 Task: In the Contact  Genesis_Thompson@iCloud.com, schedule and save the meeting with title: 'Introducing Our Products and Services ', Select date: '19 September, 2023', select start time: 10:00:AM. Add location in person New York with meeting description: Kindly join this meeting to understand Product Demo and Service Presentation.. Logged in from softage.1@softage.net
Action: Mouse moved to (97, 65)
Screenshot: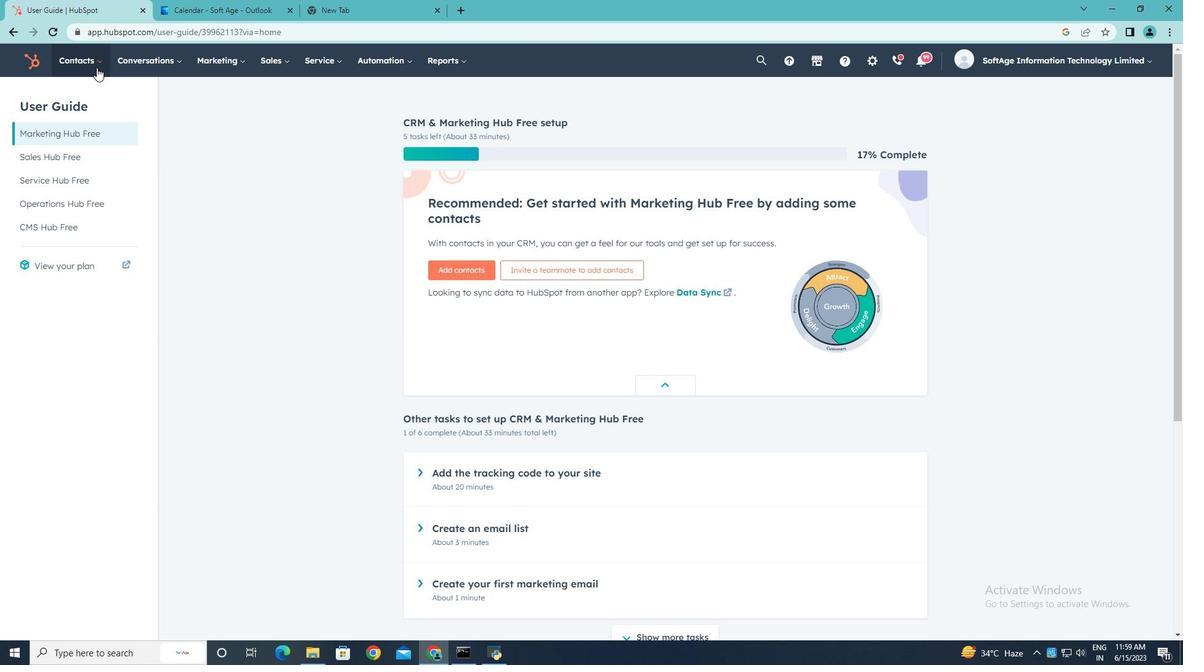 
Action: Mouse pressed left at (97, 65)
Screenshot: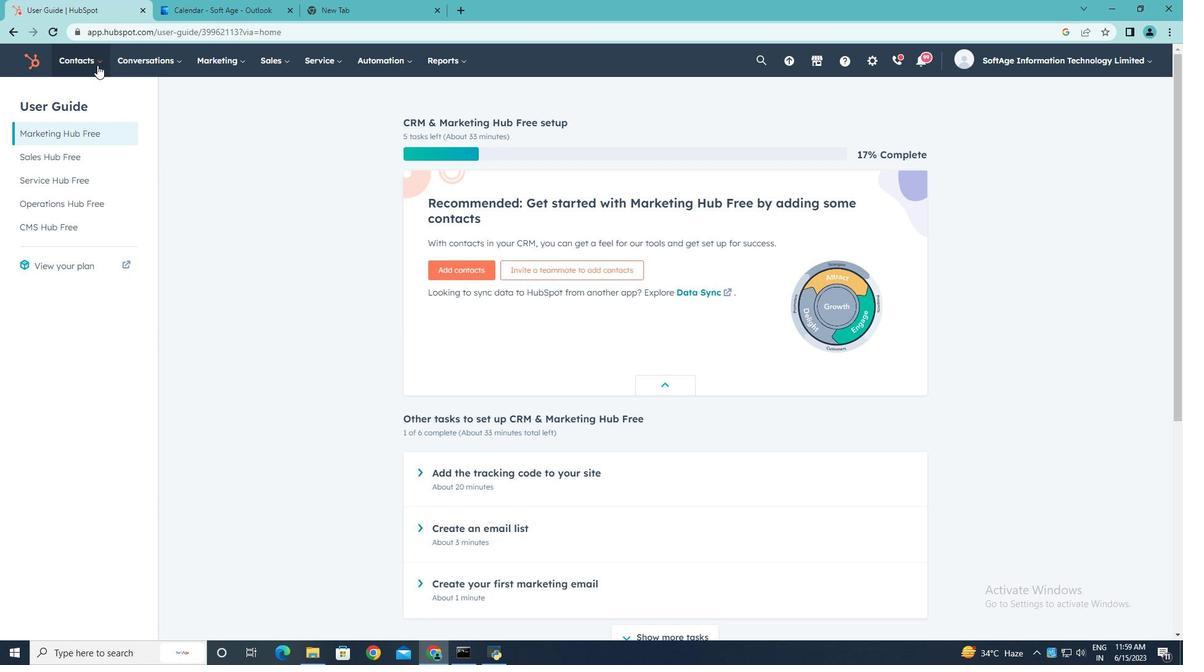 
Action: Mouse moved to (82, 97)
Screenshot: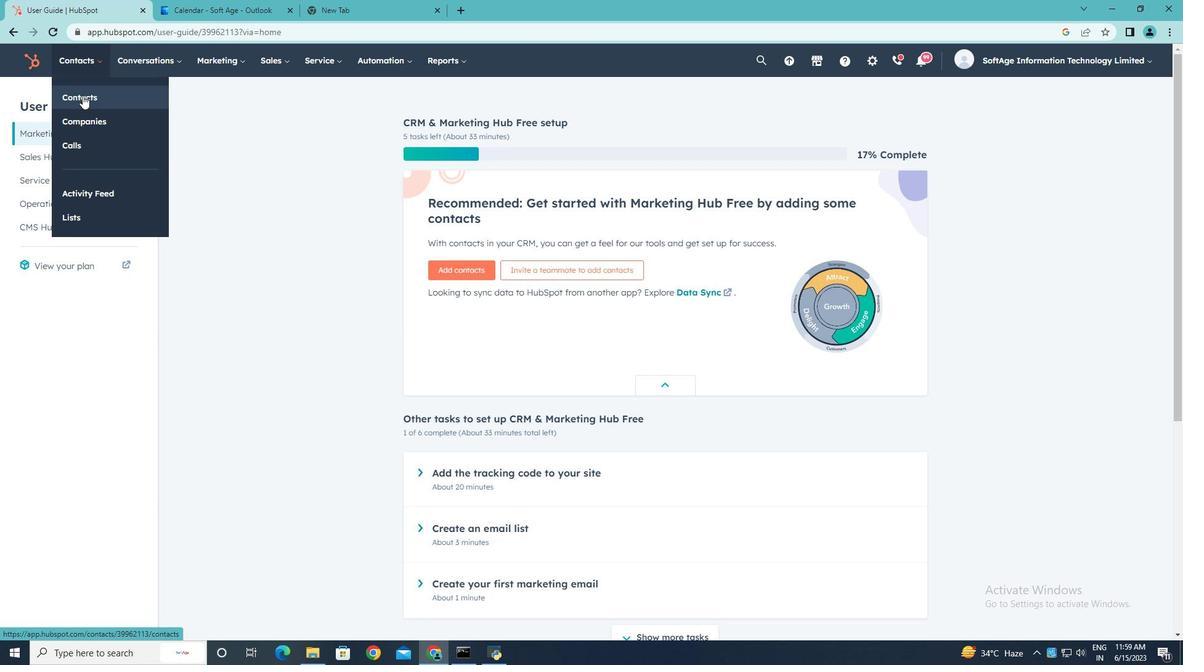 
Action: Mouse pressed left at (82, 97)
Screenshot: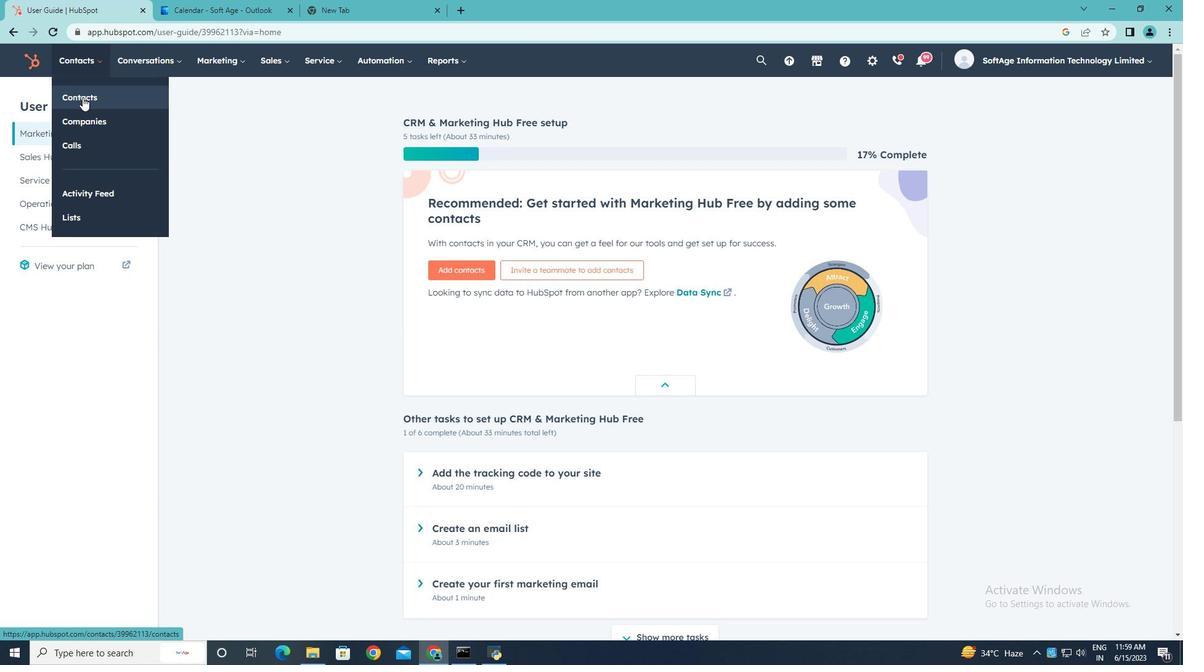 
Action: Mouse moved to (84, 200)
Screenshot: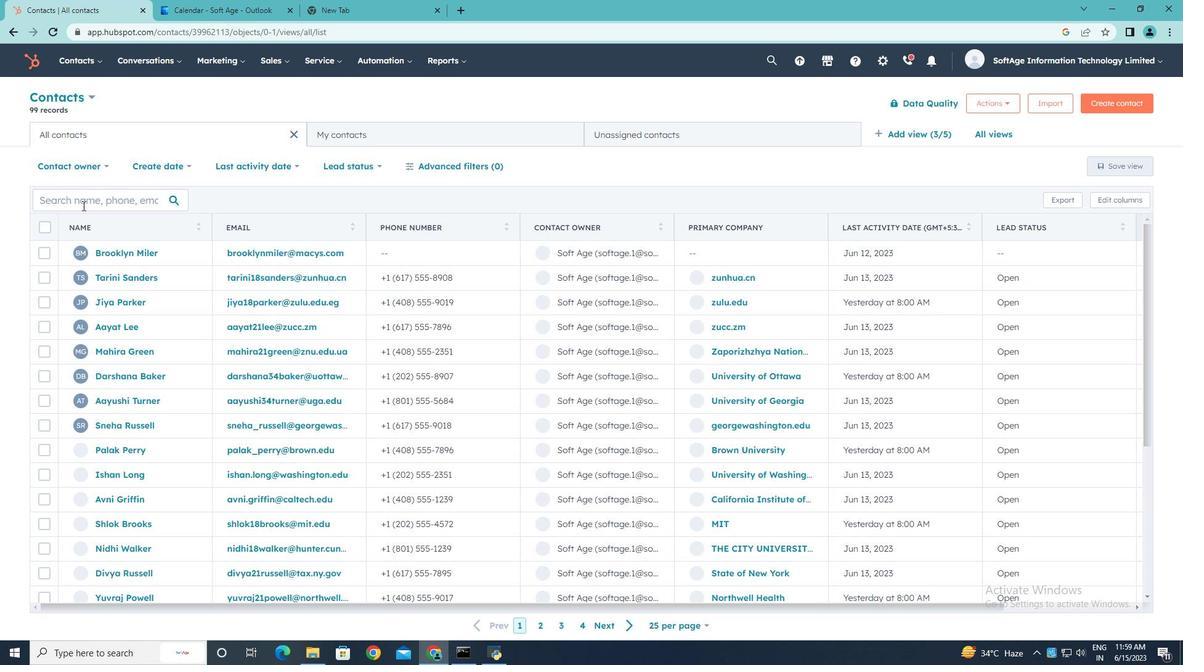 
Action: Mouse pressed left at (84, 200)
Screenshot: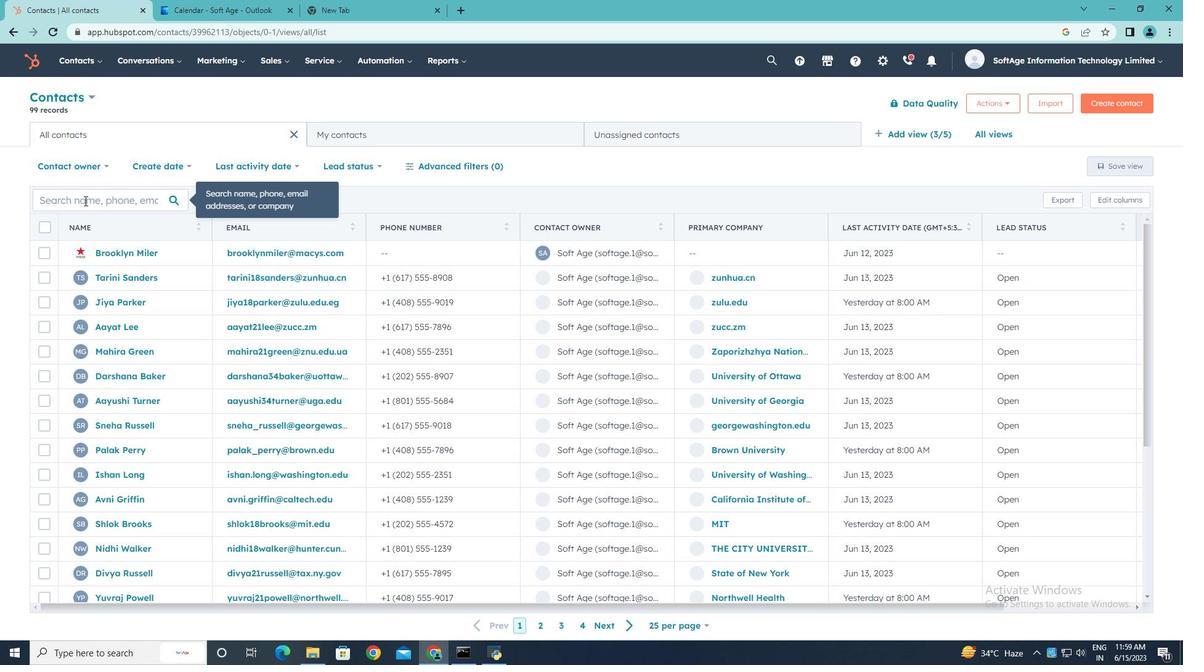 
Action: Key pressed <Key.shift>Genesis<Key.shift_r><Key.shift_r><Key.shift_r><Key.shift_r>_<Key.shift>Thompson<Key.shift>@i<Key.shift>Cloud.com
Screenshot: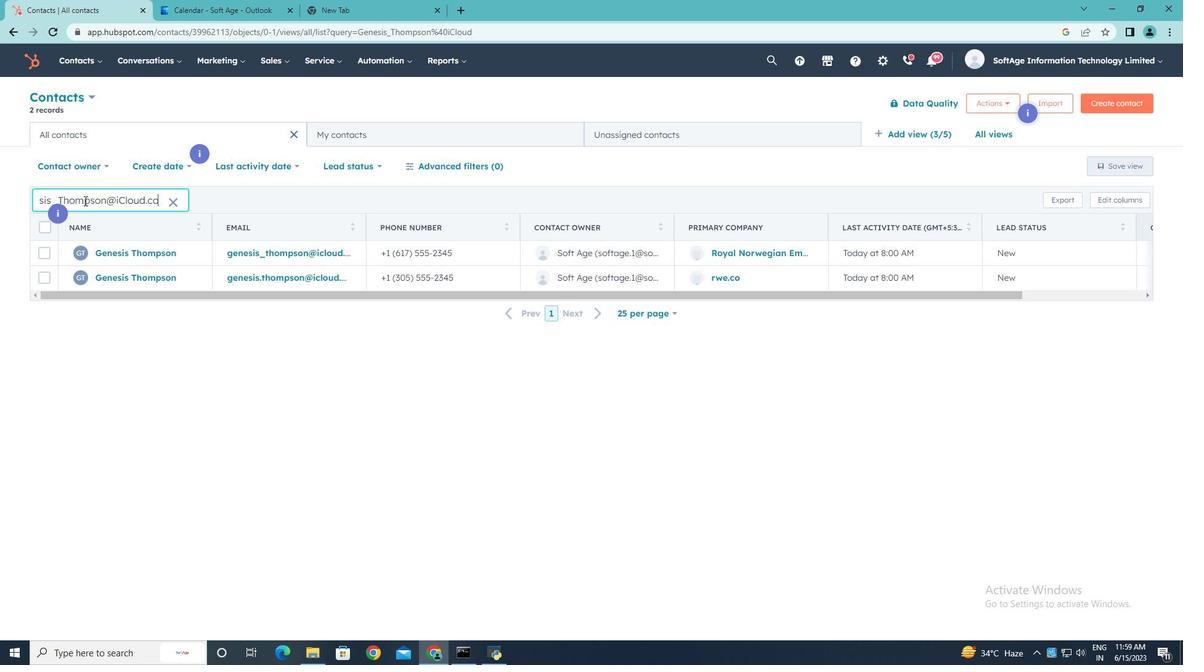 
Action: Mouse moved to (133, 254)
Screenshot: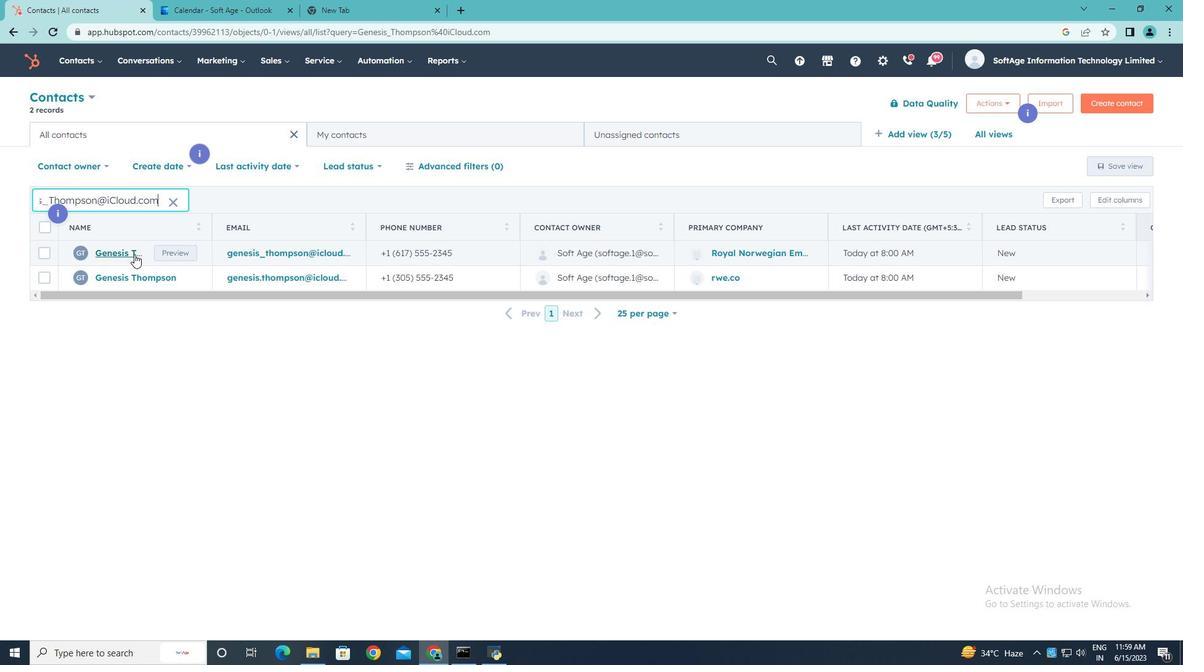 
Action: Mouse pressed left at (133, 254)
Screenshot: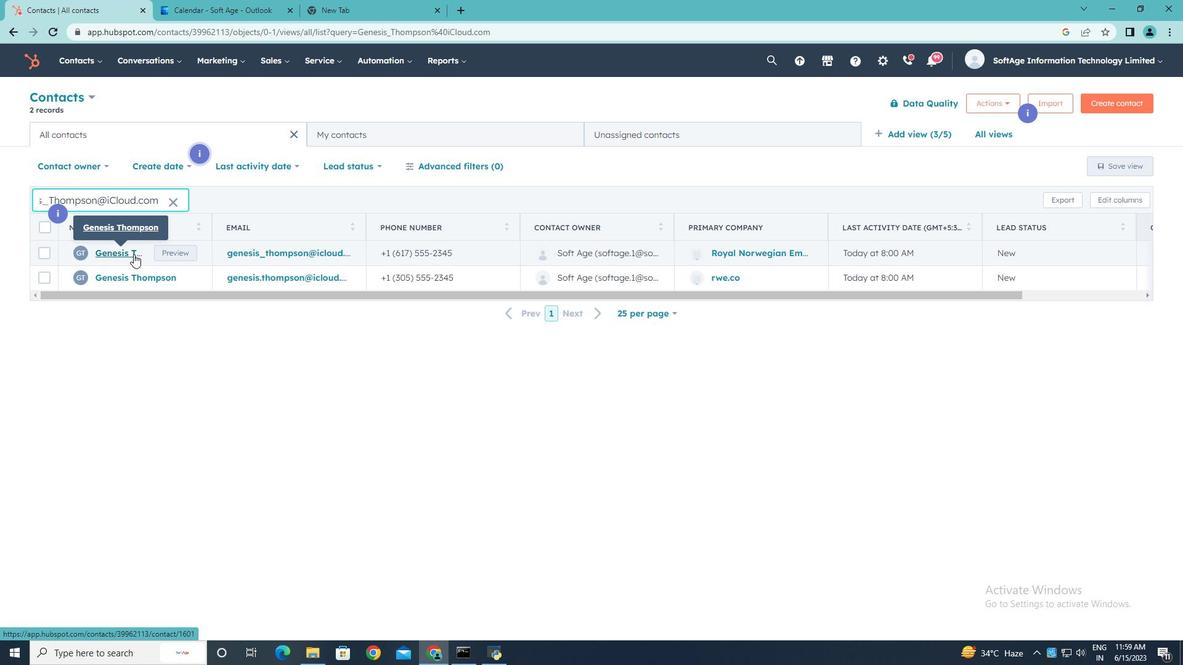 
Action: Mouse moved to (202, 207)
Screenshot: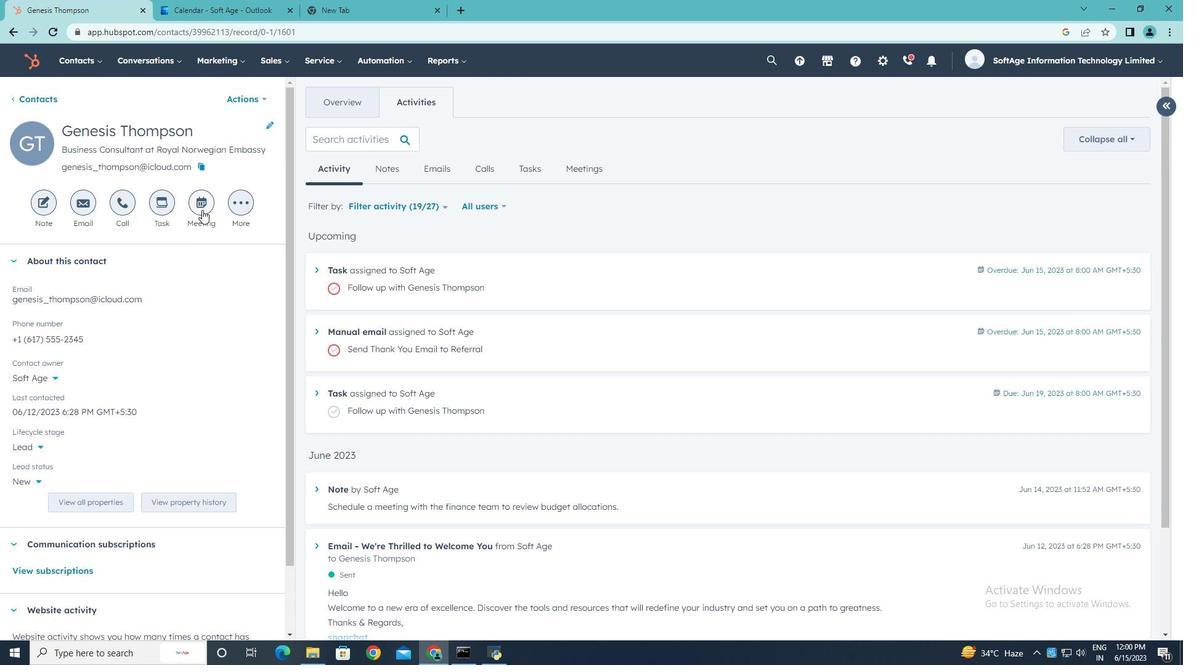 
Action: Mouse pressed left at (202, 207)
Screenshot: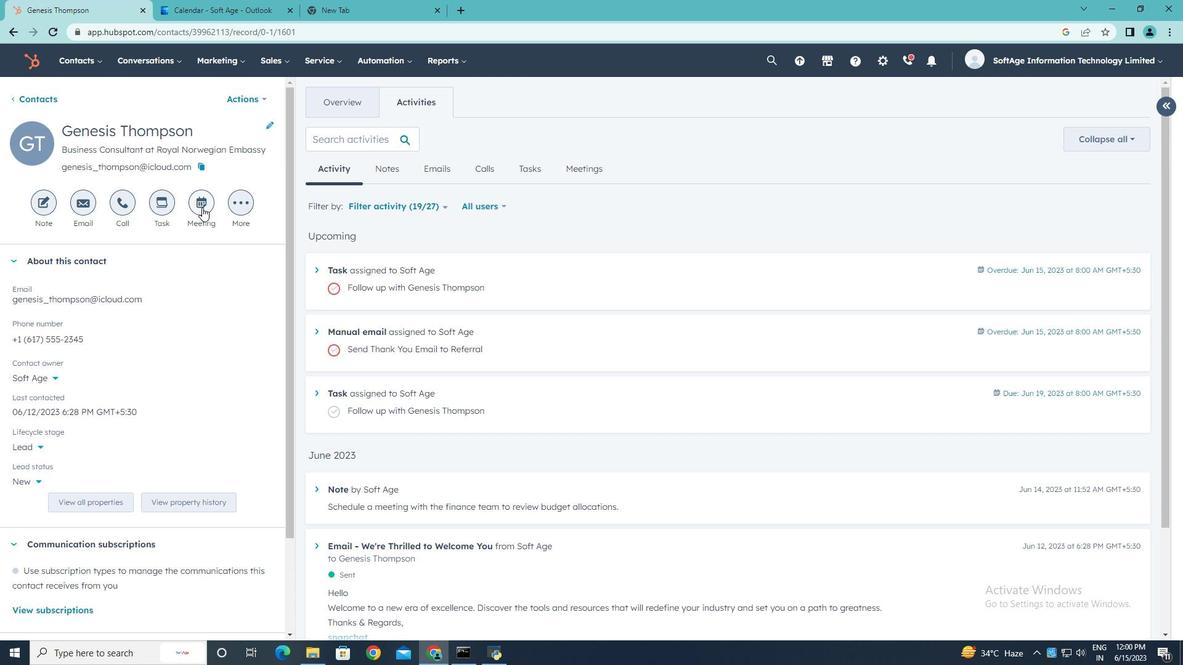 
Action: Key pressed <Key.shift>Introducing<Key.space><Key.shift>Our<Key.space><Key.shift>Products<Key.space>and<Key.space><Key.shift>Services.
Screenshot: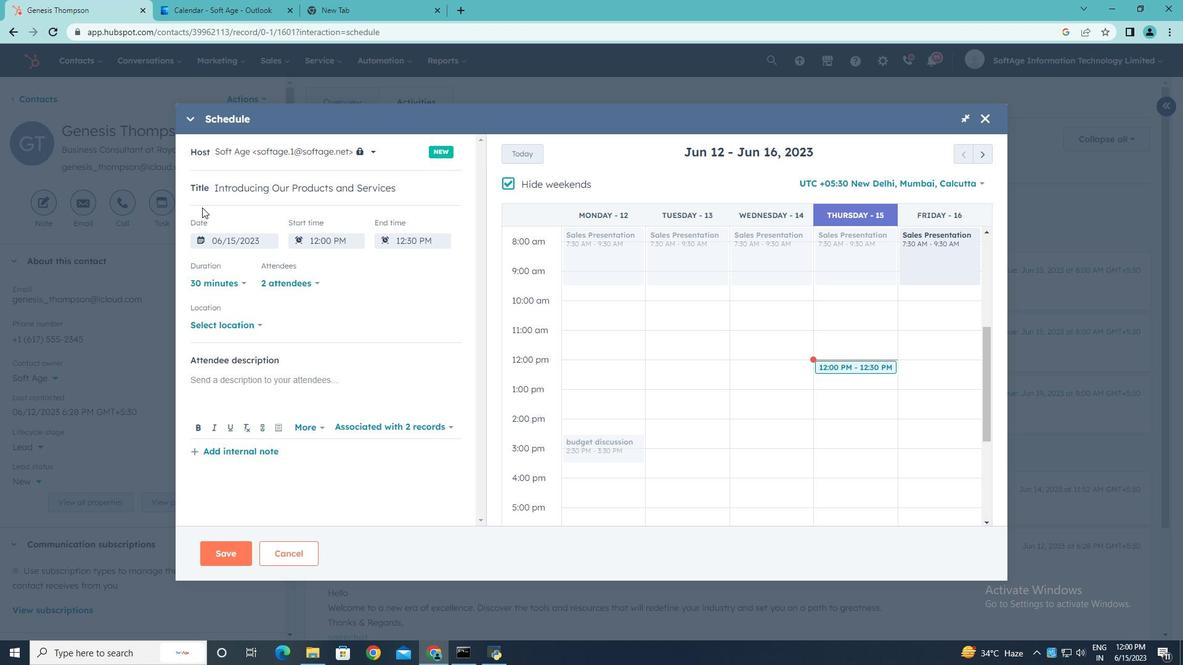 
Action: Mouse moved to (508, 184)
Screenshot: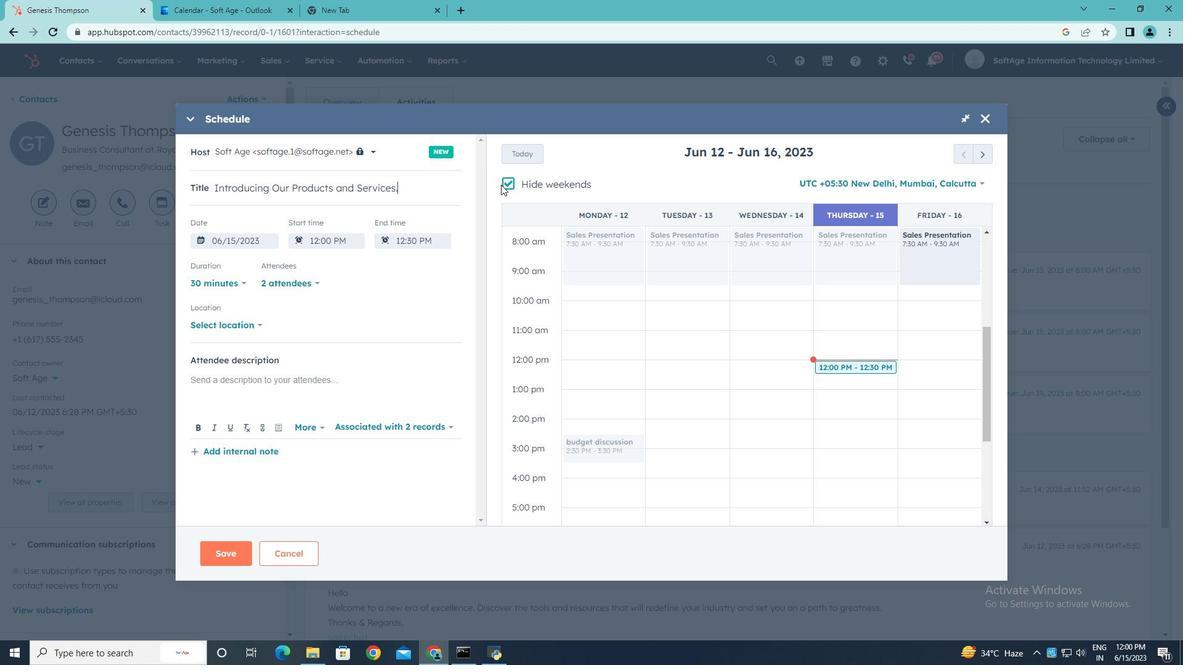 
Action: Mouse pressed left at (508, 184)
Screenshot: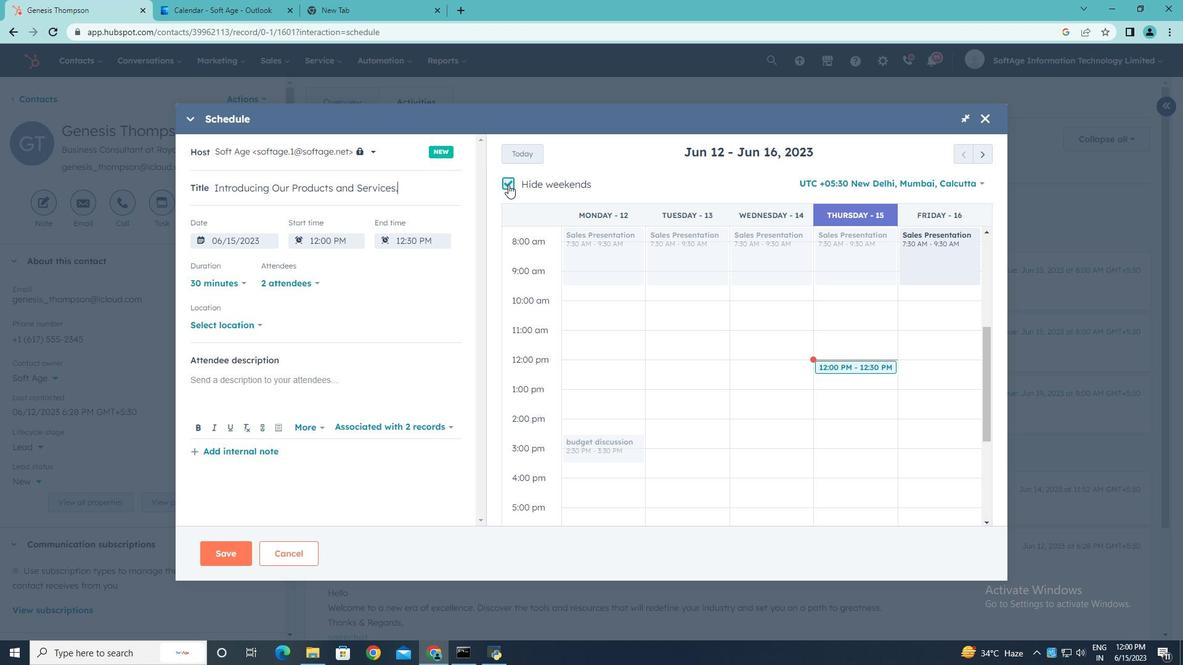 
Action: Mouse moved to (987, 152)
Screenshot: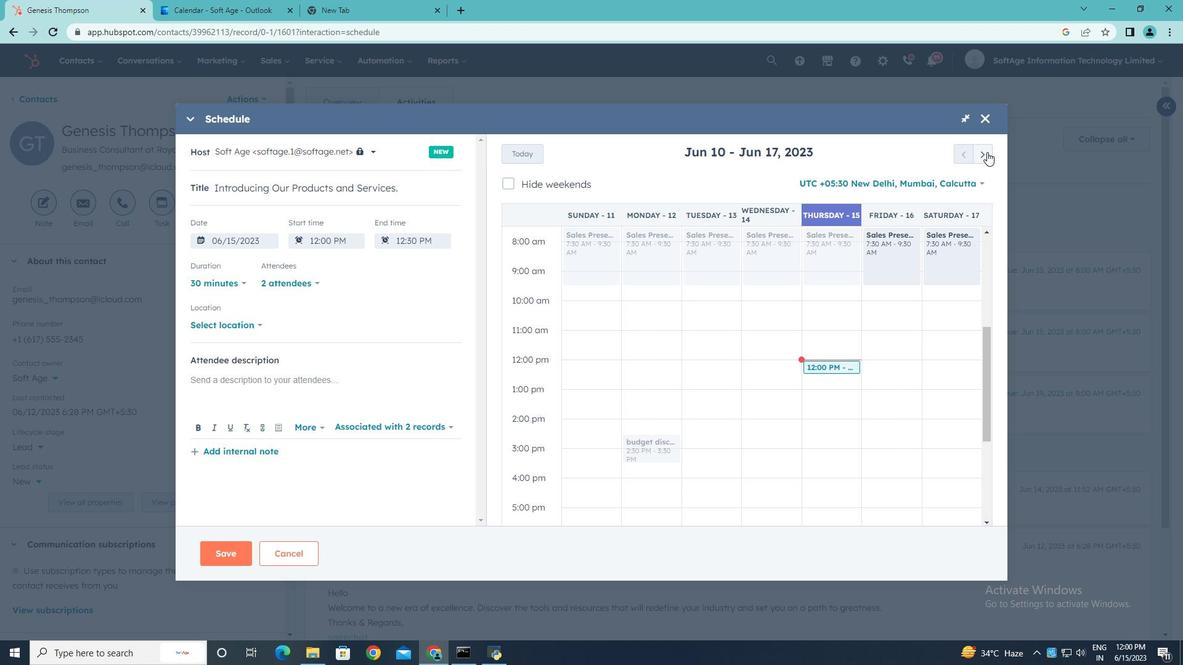 
Action: Mouse pressed left at (987, 152)
Screenshot: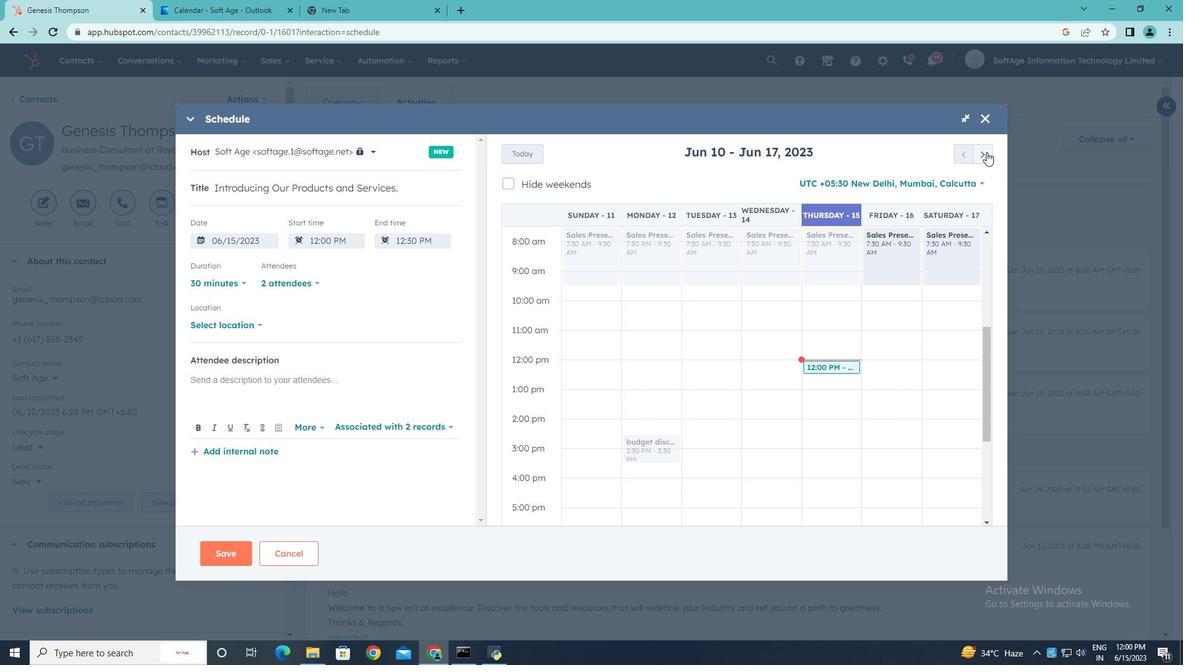 
Action: Mouse pressed left at (987, 152)
Screenshot: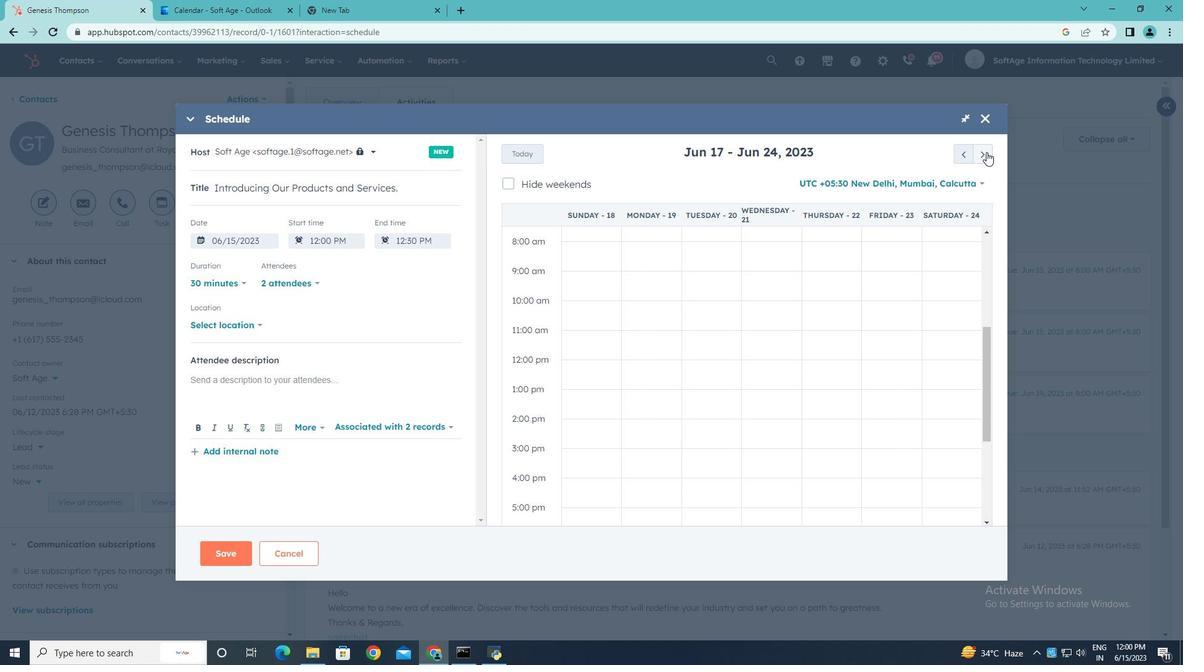 
Action: Mouse pressed left at (987, 152)
Screenshot: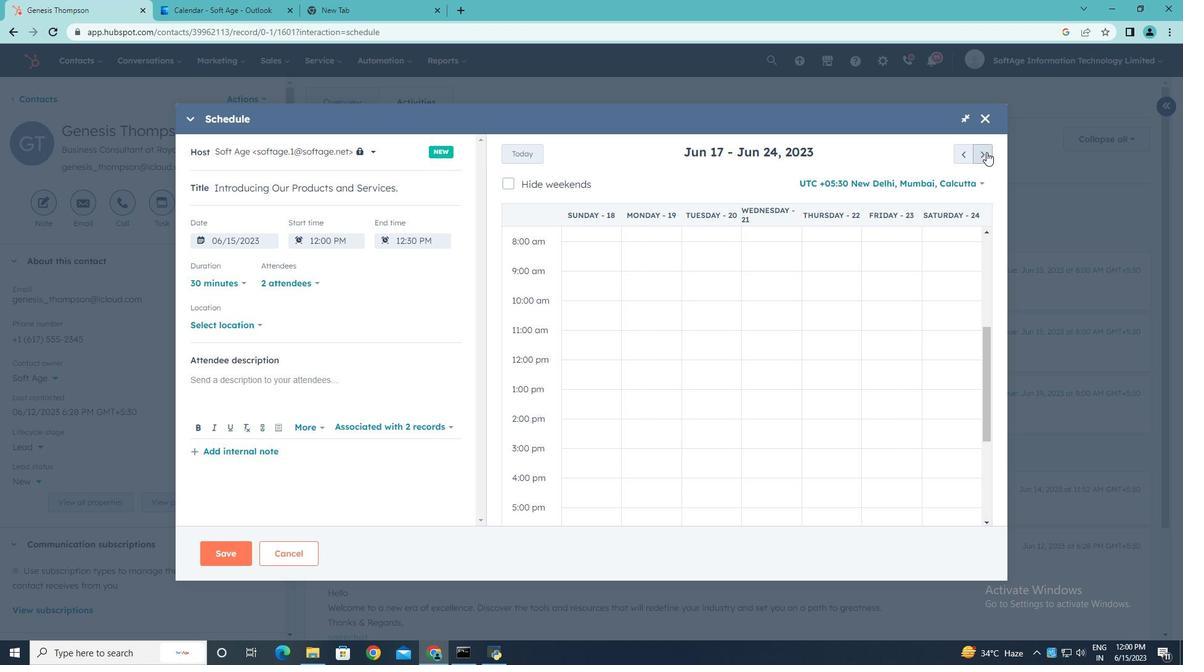 
Action: Mouse pressed left at (987, 152)
Screenshot: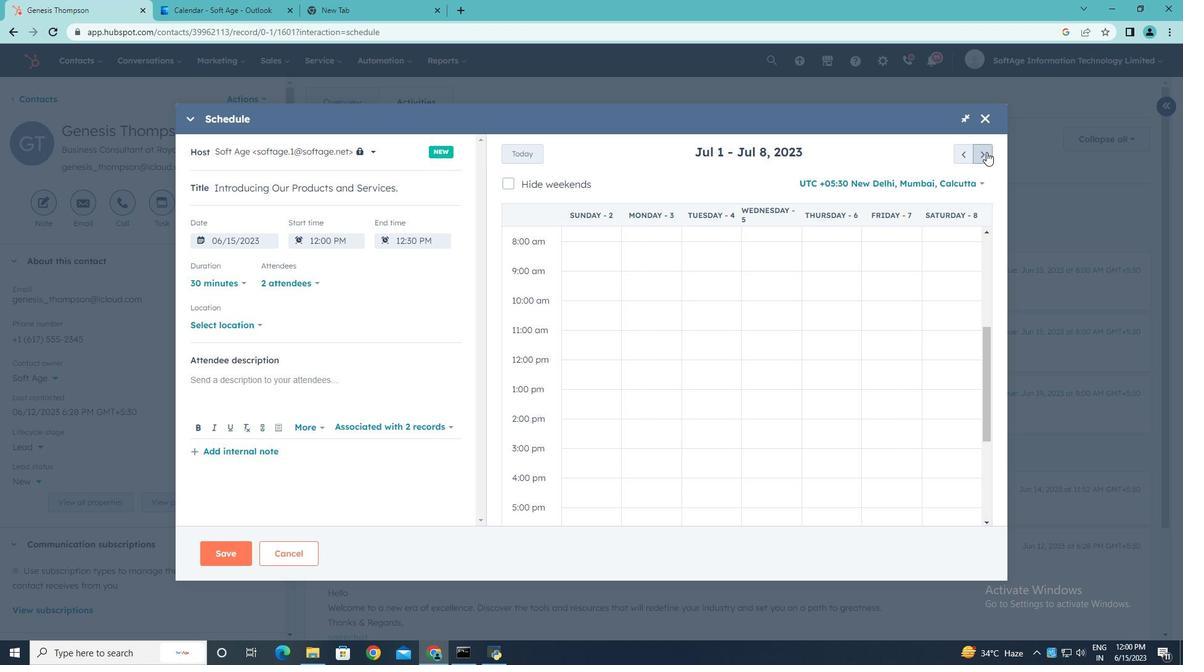
Action: Mouse pressed left at (987, 152)
Screenshot: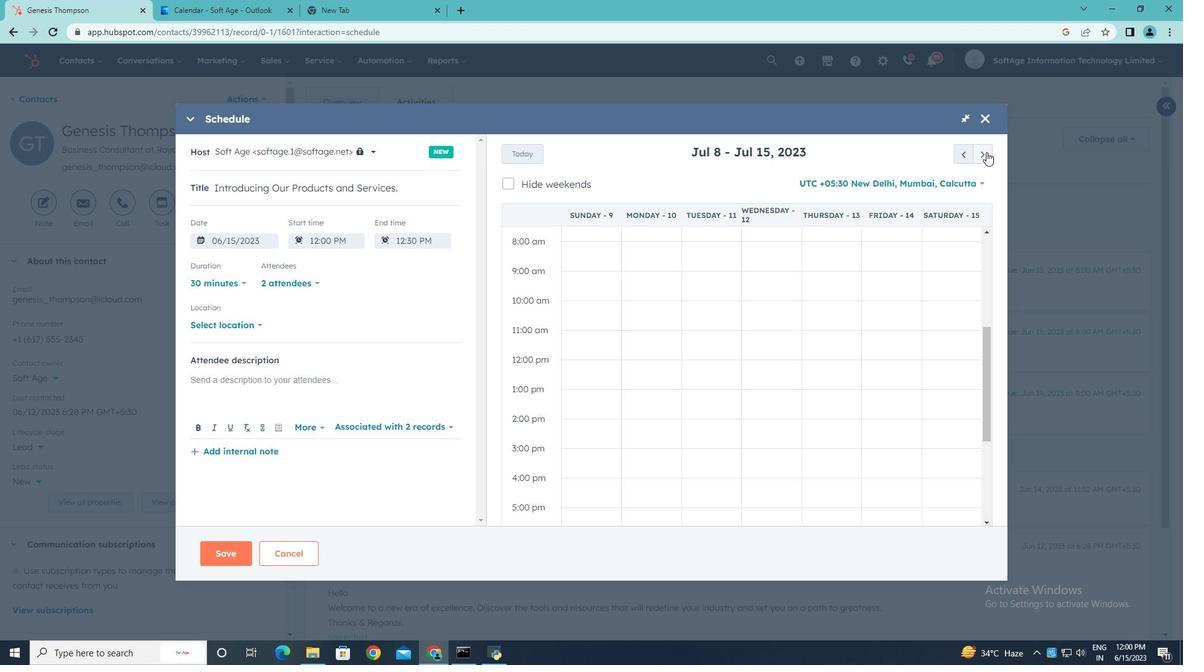 
Action: Mouse pressed left at (987, 152)
Screenshot: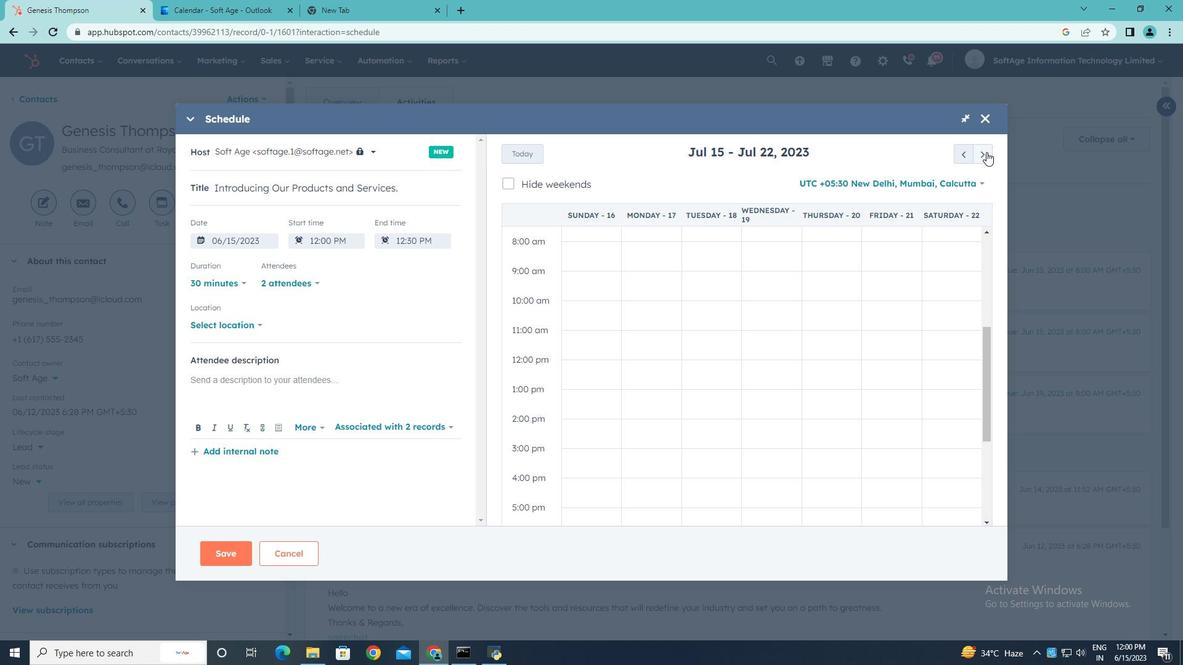 
Action: Mouse pressed left at (987, 152)
Screenshot: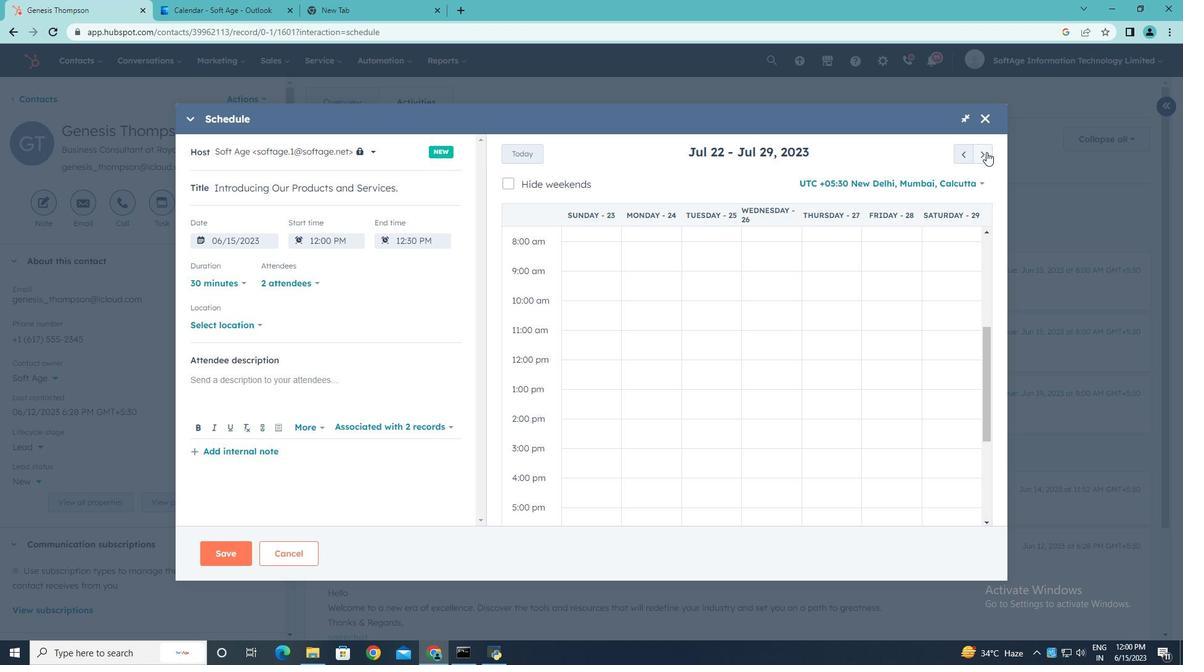 
Action: Mouse pressed left at (987, 152)
Screenshot: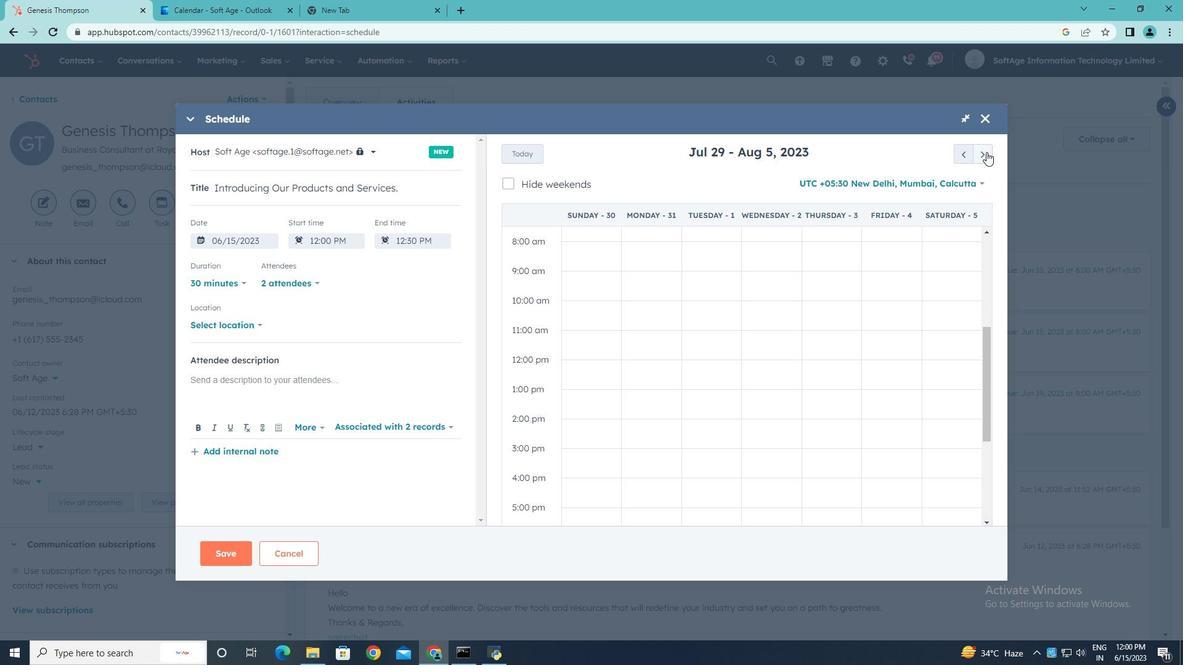 
Action: Mouse pressed left at (987, 152)
Screenshot: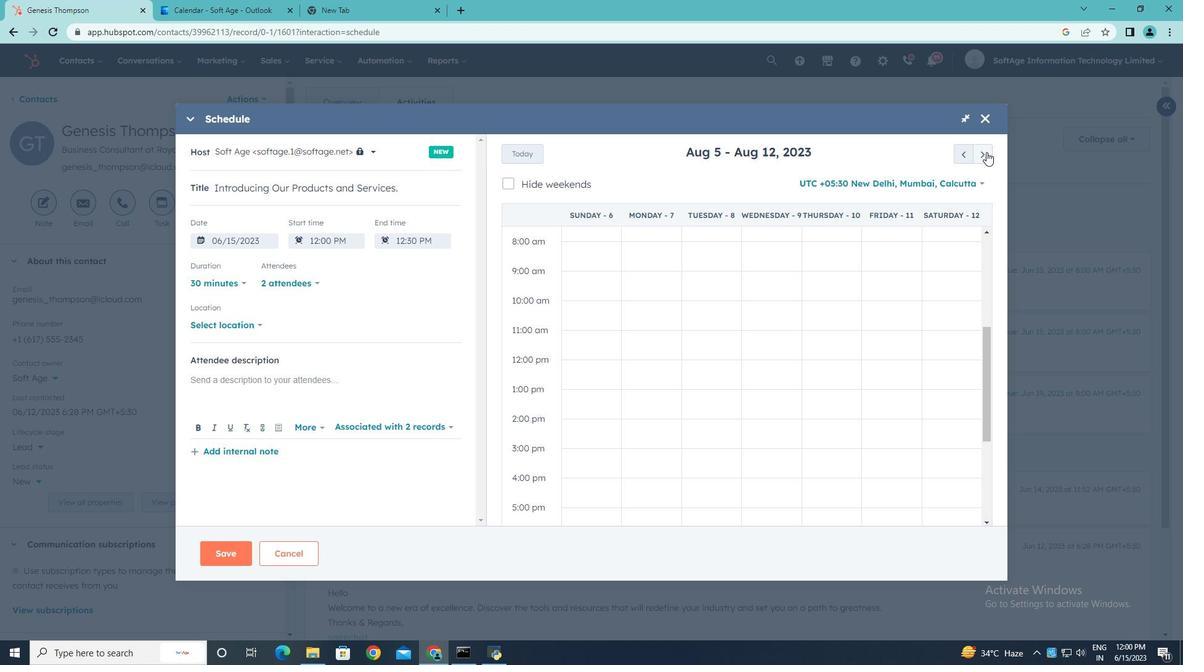 
Action: Mouse pressed left at (987, 152)
Screenshot: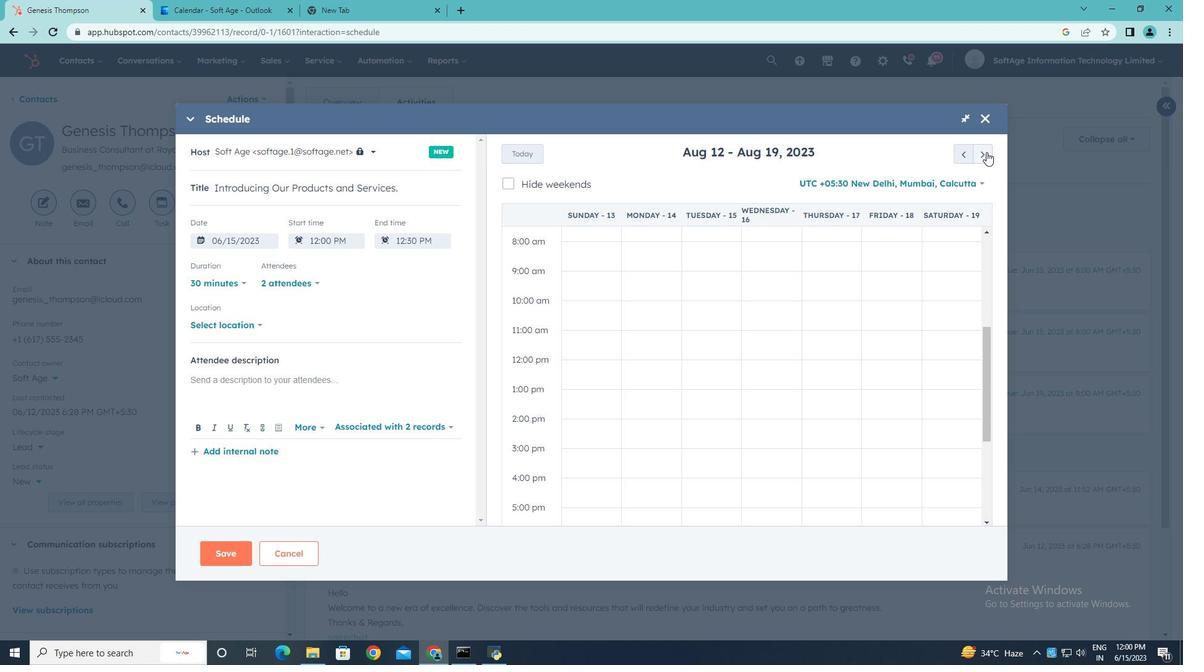 
Action: Mouse pressed left at (987, 152)
Screenshot: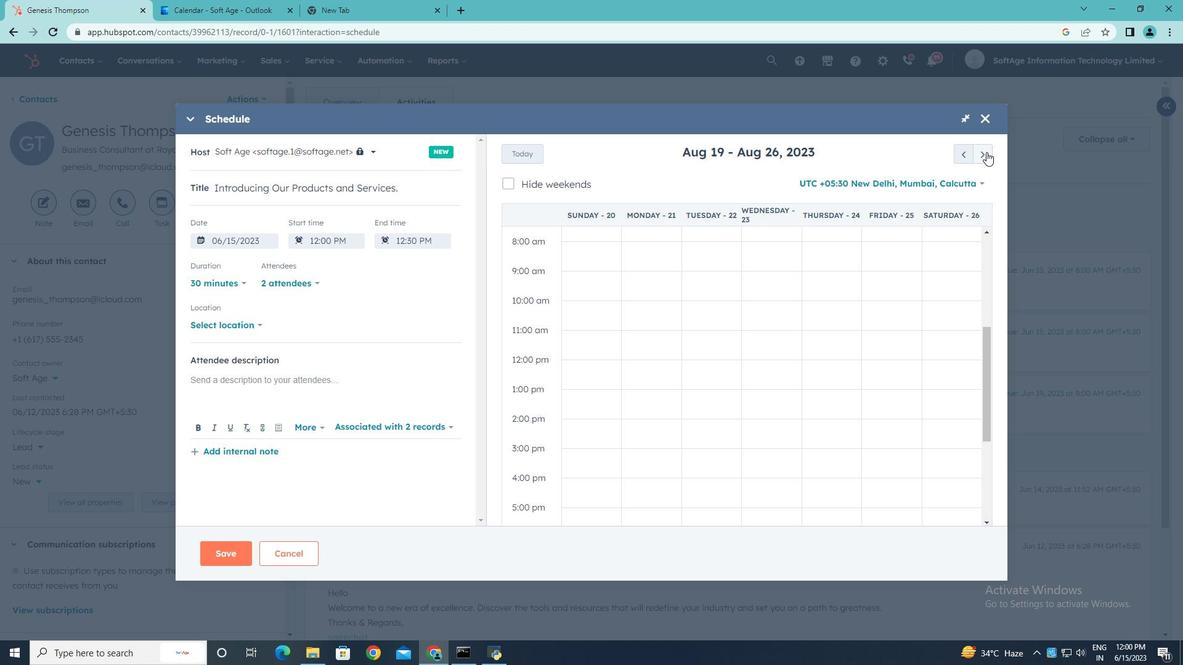 
Action: Mouse pressed left at (987, 152)
Screenshot: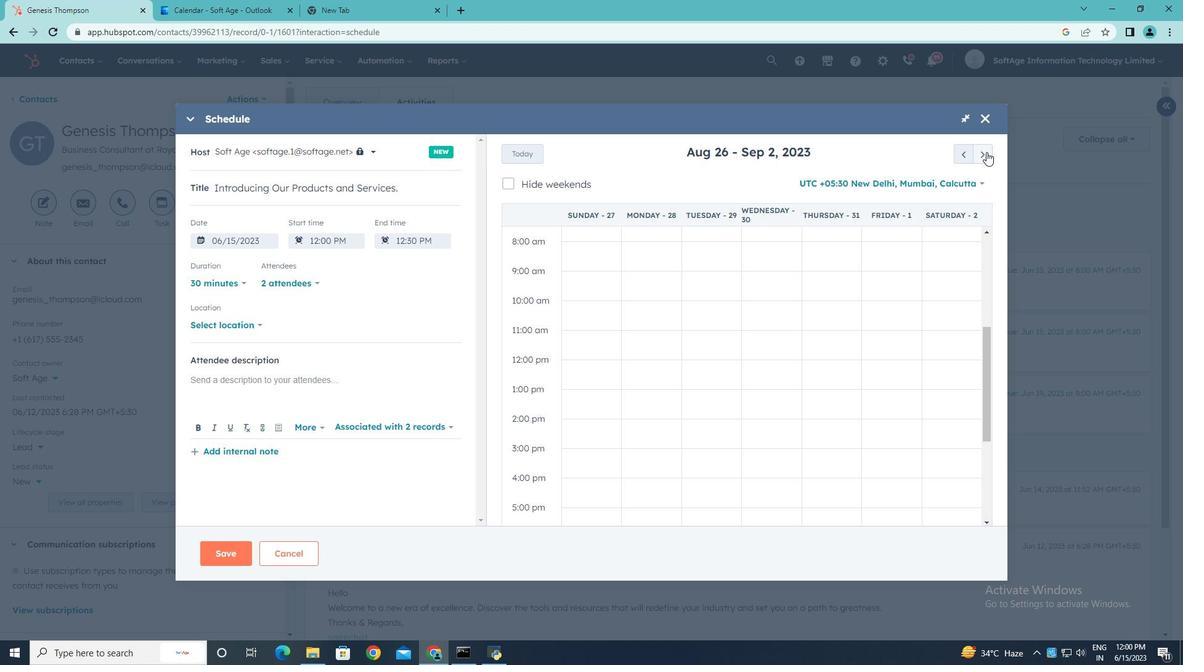 
Action: Mouse pressed left at (987, 152)
Screenshot: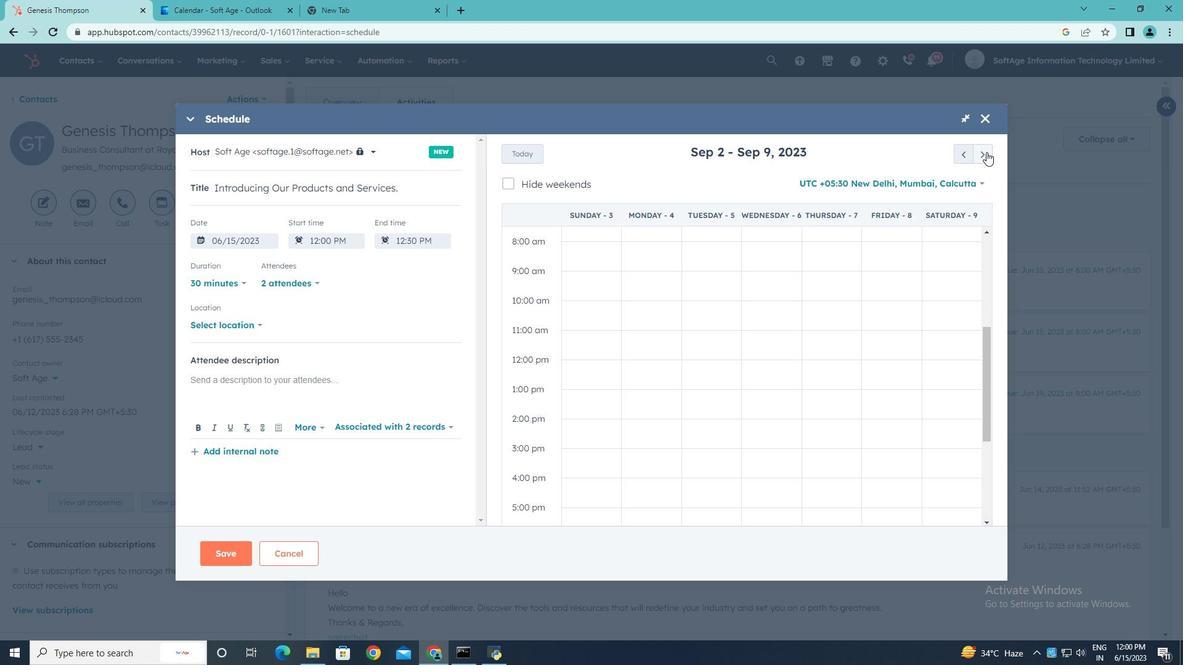 
Action: Mouse pressed left at (987, 152)
Screenshot: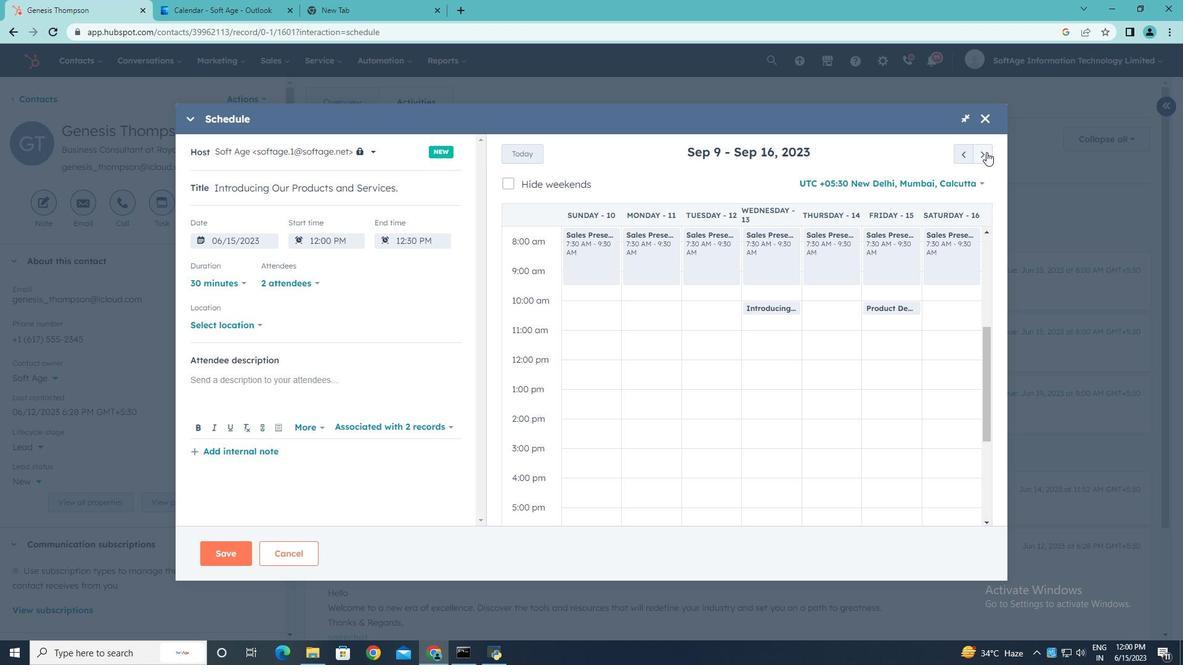 
Action: Mouse moved to (702, 306)
Screenshot: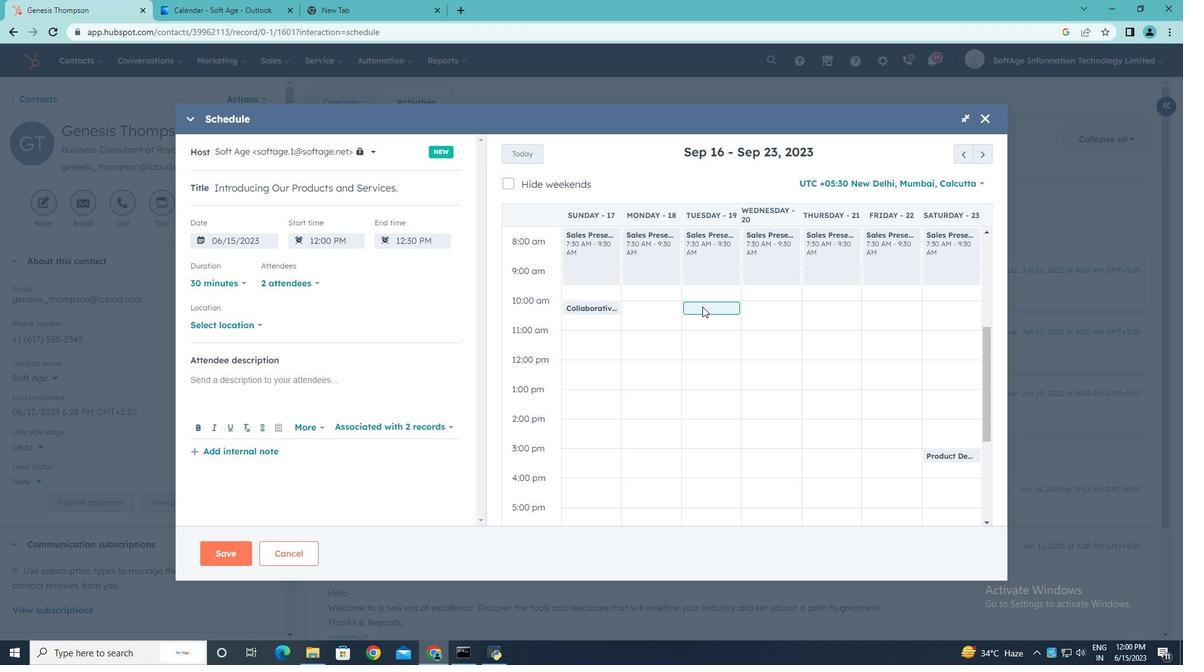 
Action: Mouse pressed left at (702, 306)
Screenshot: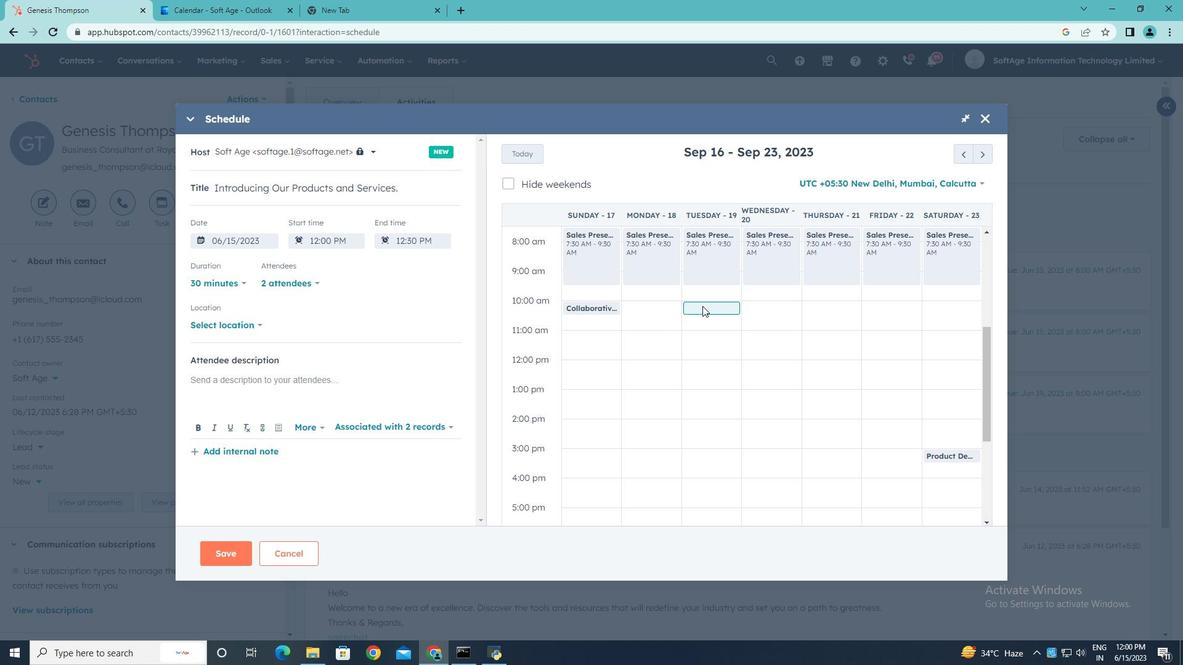 
Action: Mouse moved to (258, 324)
Screenshot: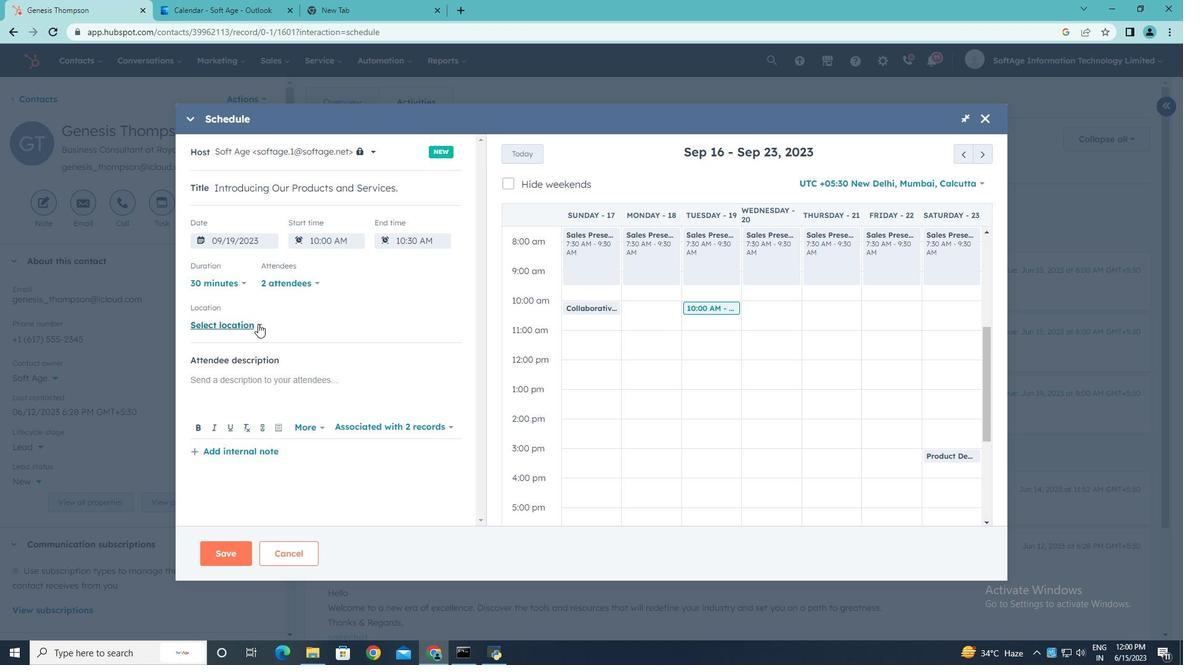 
Action: Mouse pressed left at (258, 324)
Screenshot: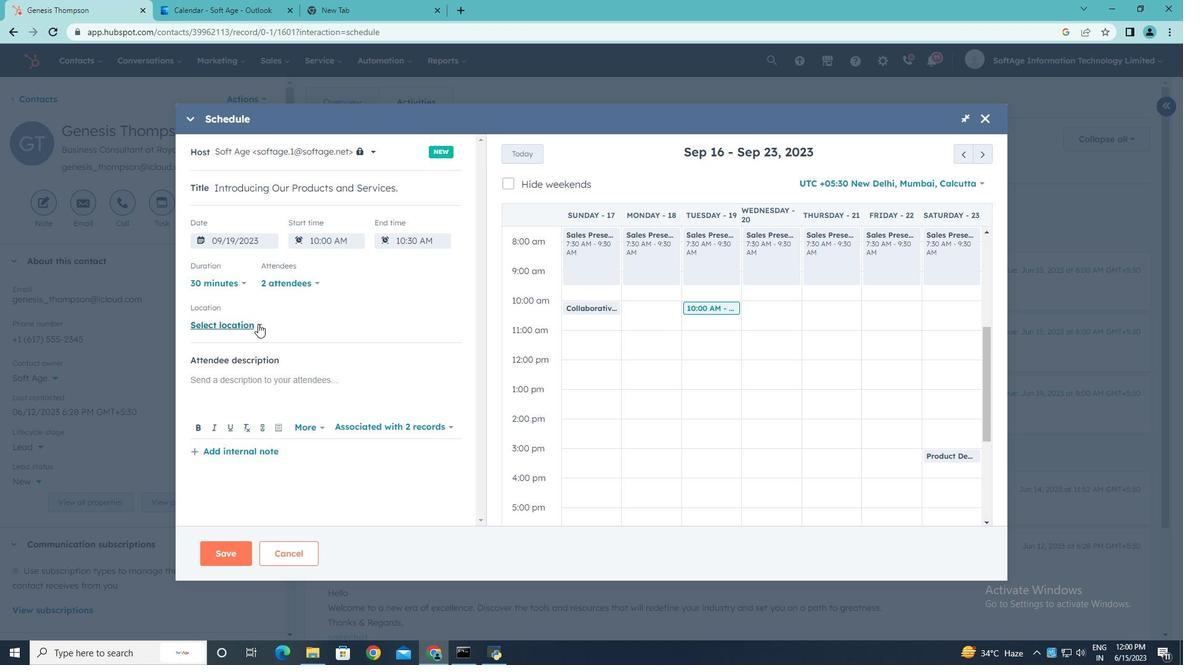 
Action: Mouse moved to (300, 325)
Screenshot: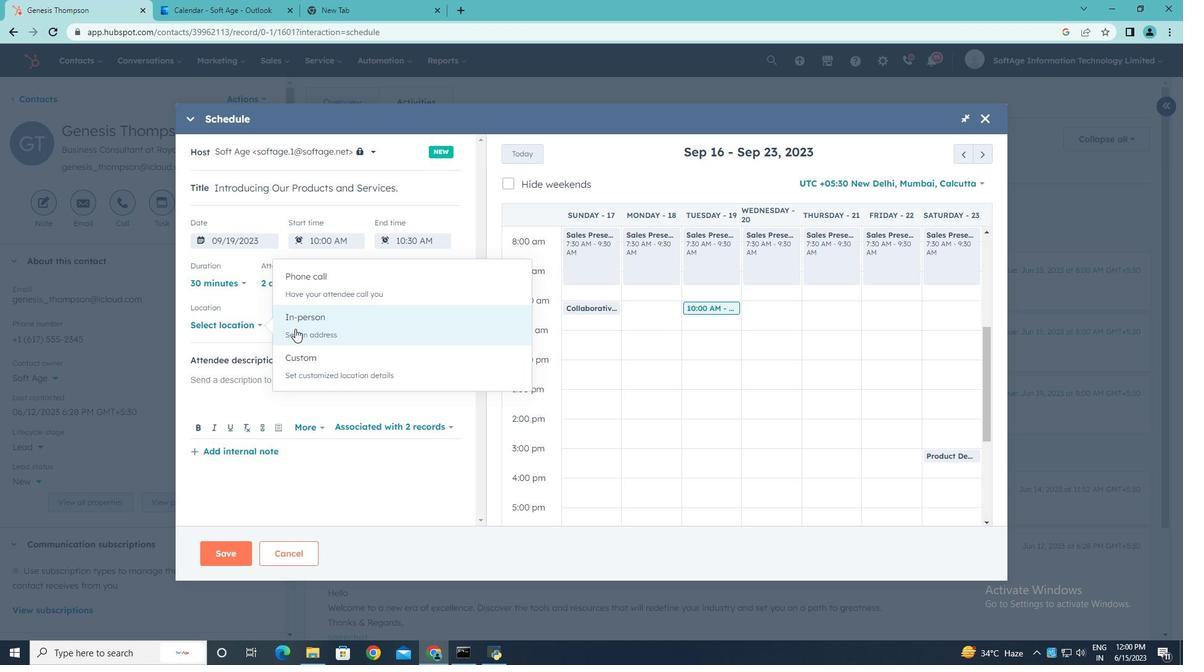 
Action: Mouse pressed left at (300, 325)
Screenshot: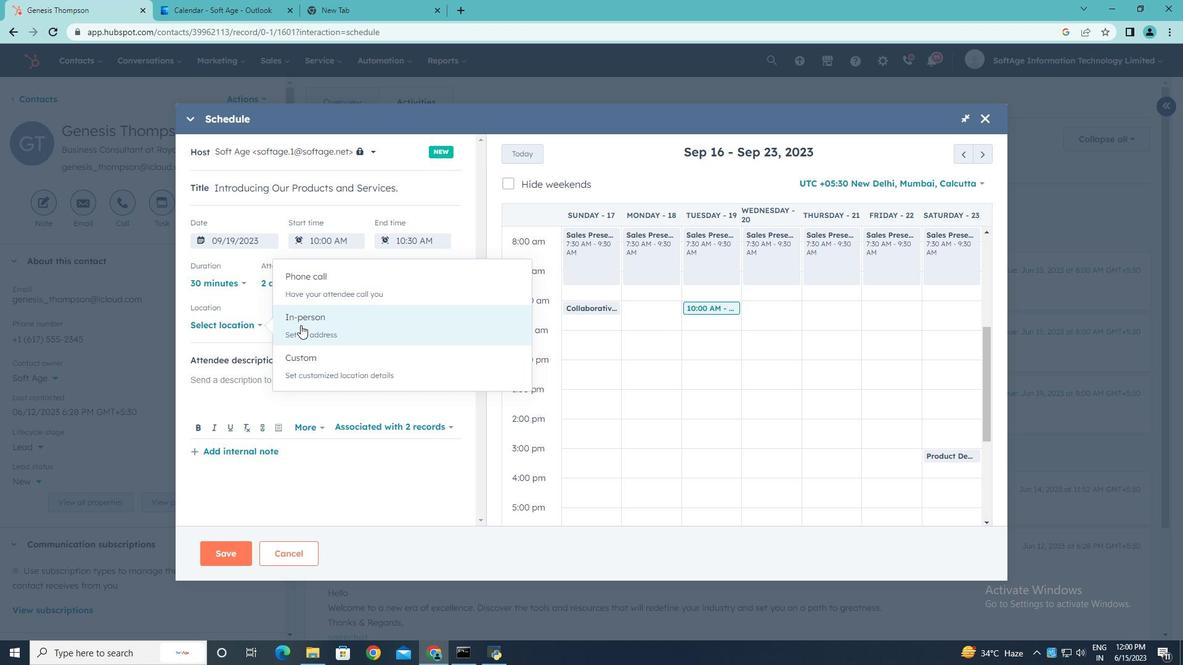 
Action: Mouse pressed left at (300, 325)
Screenshot: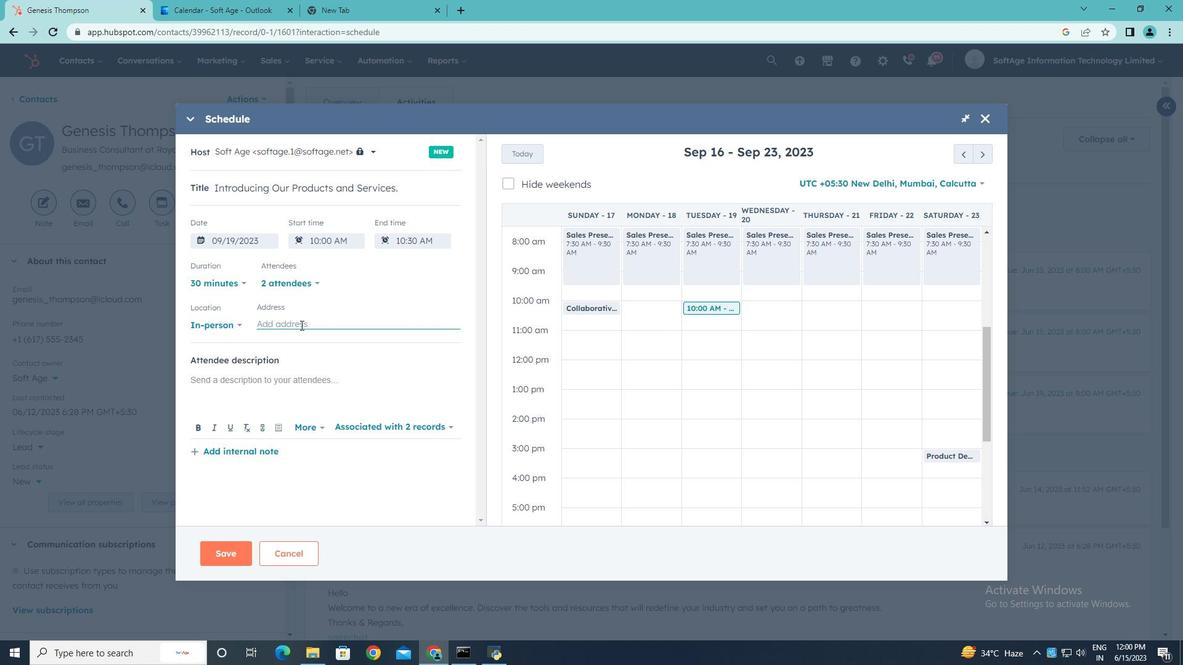 
Action: Key pressed <Key.shift>New<Key.space><Key.shift>York
Screenshot: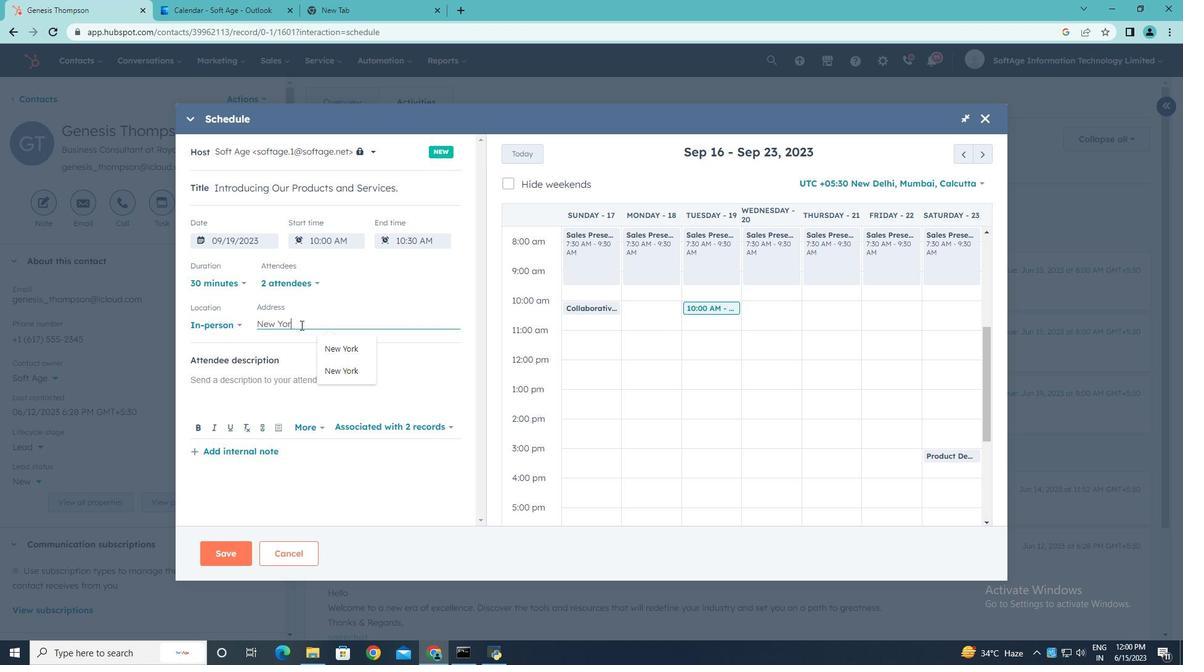 
Action: Mouse moved to (262, 378)
Screenshot: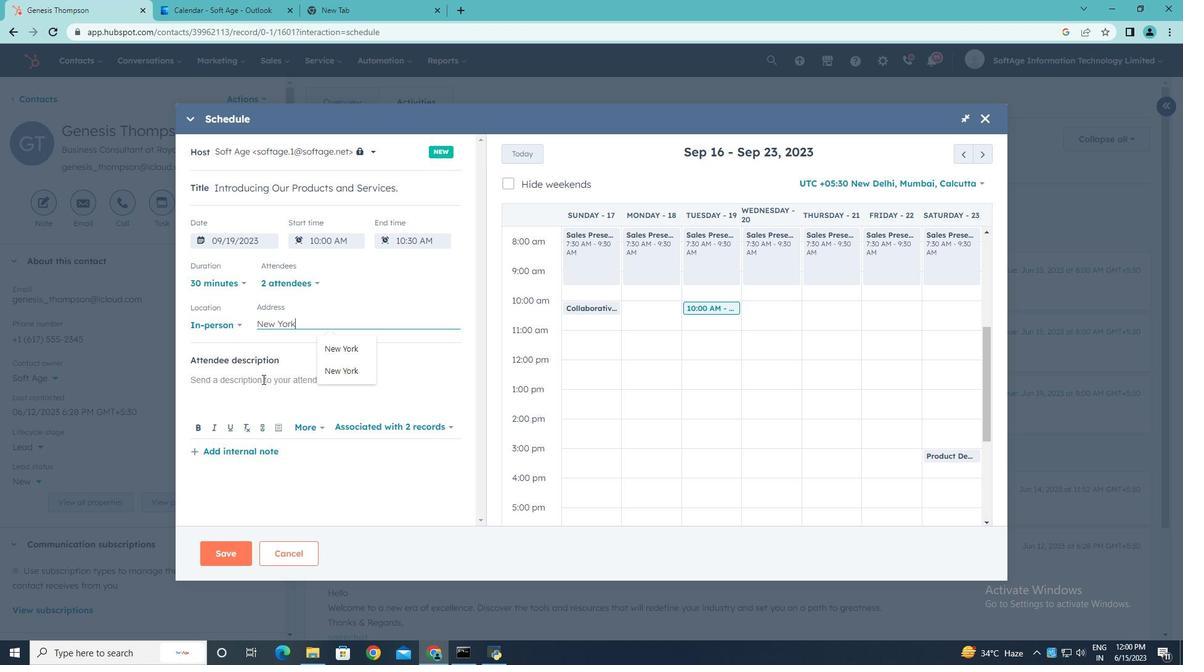 
Action: Mouse pressed left at (262, 378)
Screenshot: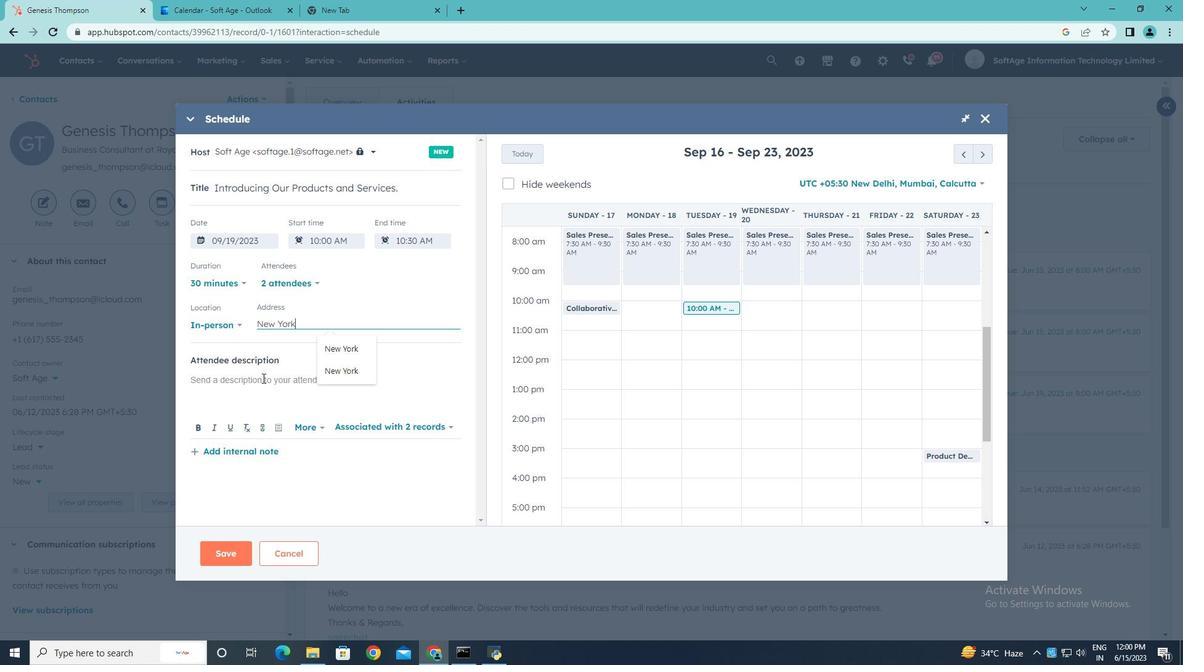 
Action: Key pressed <Key.shift>Kindly<Key.space>join<Key.space>this<Key.space>meeting<Key.space>to<Key.space><Key.shift>Un<Key.backspace><Key.backspace>understand<Key.space><Key.shift>Product<Key.space><Key.shift>Demo<Key.space>and<Key.space><Key.shift>Service<Key.space><Key.shift>Presentation..
Screenshot: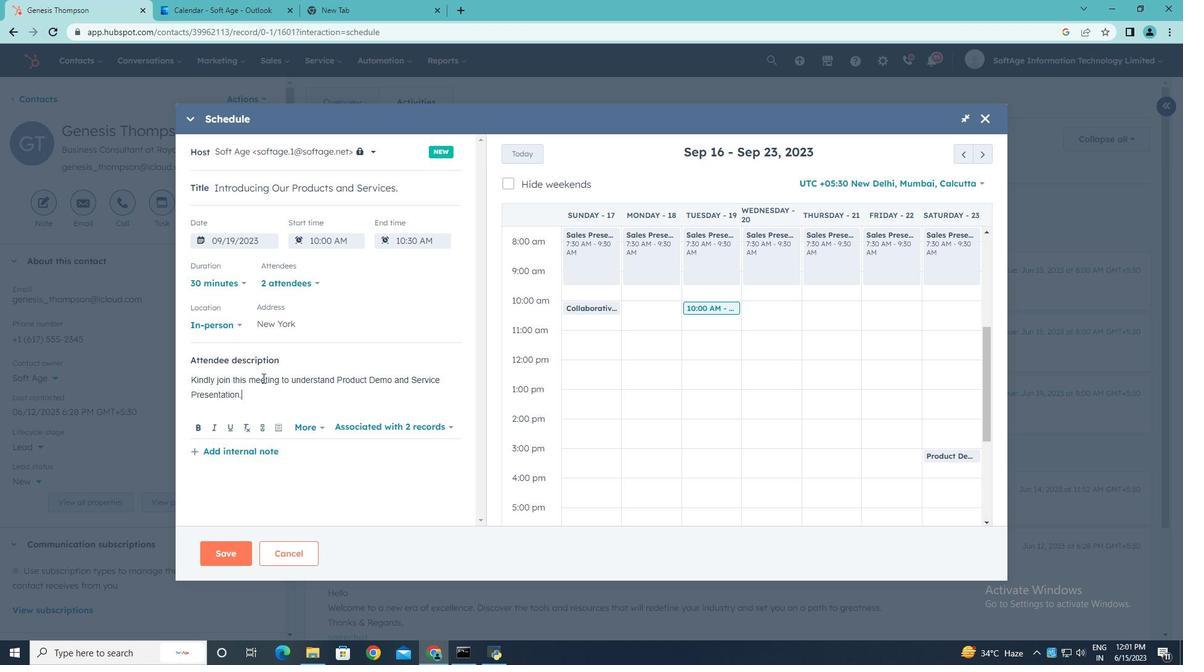 
Action: Mouse moved to (237, 551)
Screenshot: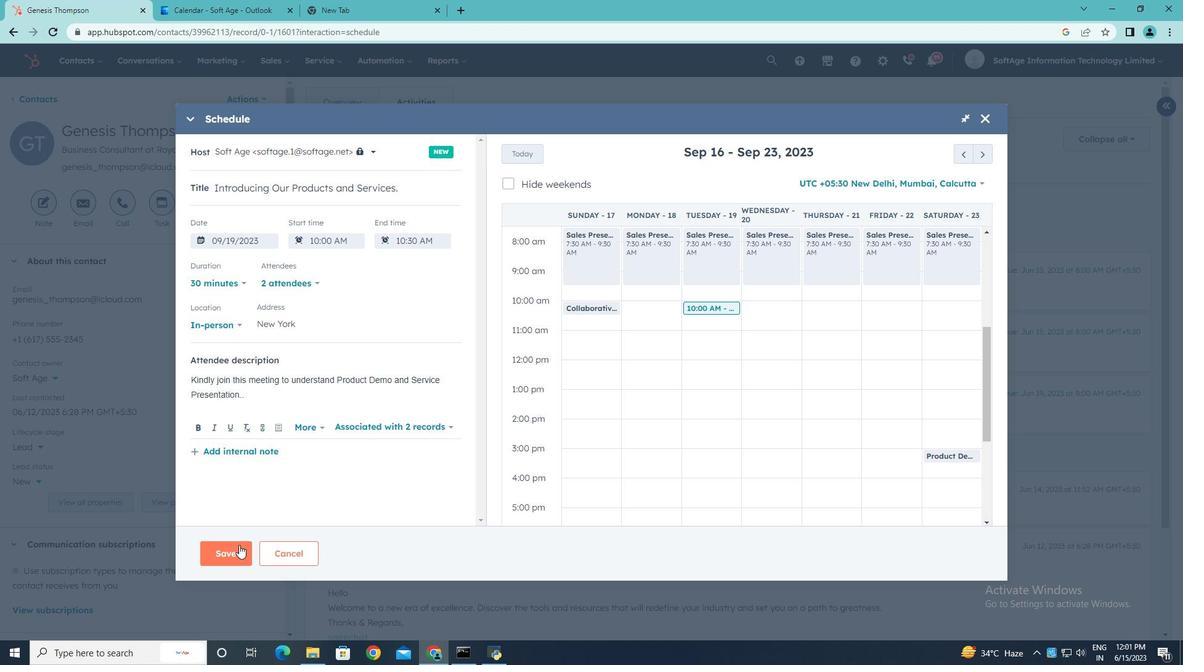 
Action: Mouse pressed left at (237, 551)
Screenshot: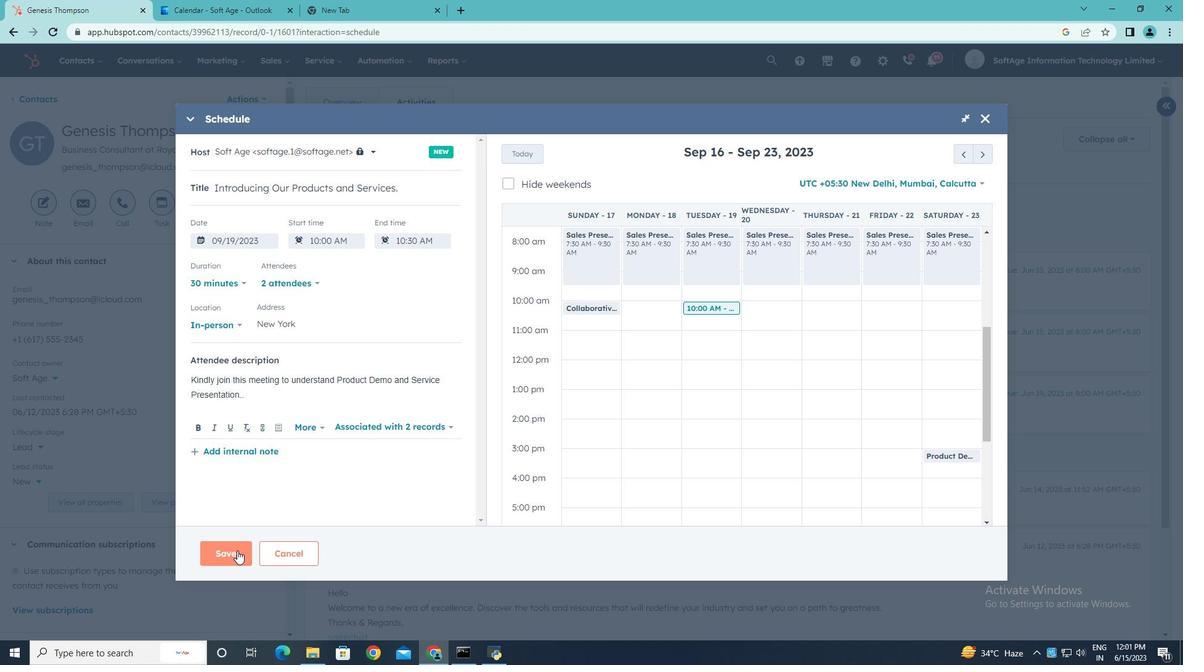 
